 Task: Move the task Implement a new cloud-based procurement management system for a company to the section To-Do in the project ArrowTech and sort the tasks in the project by Due Date
Action: Mouse moved to (74, 289)
Screenshot: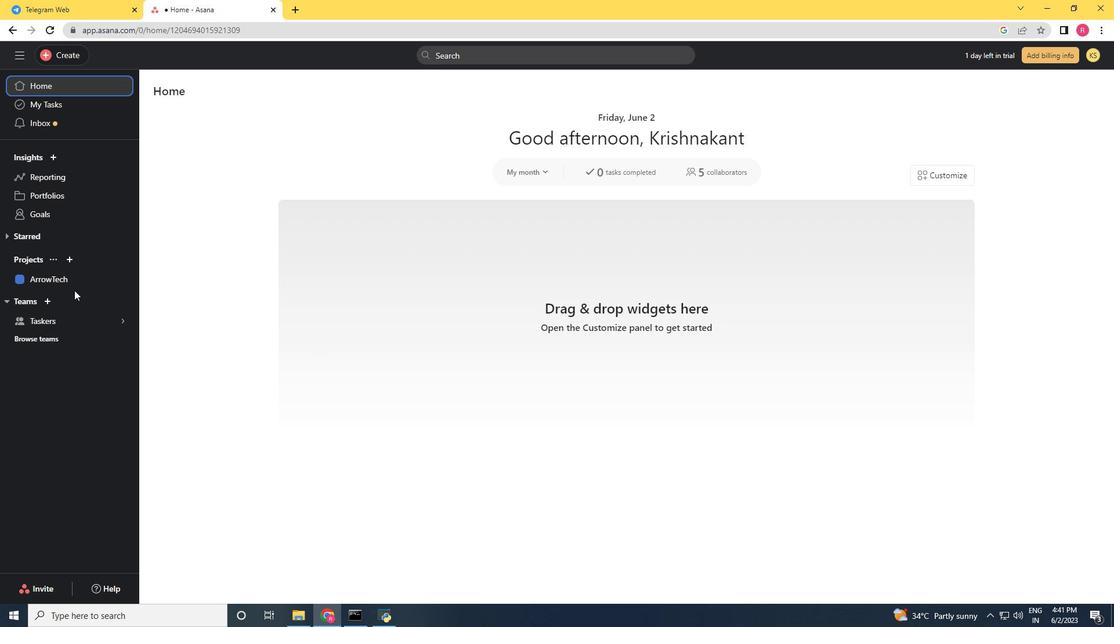 
Action: Mouse pressed left at (74, 289)
Screenshot: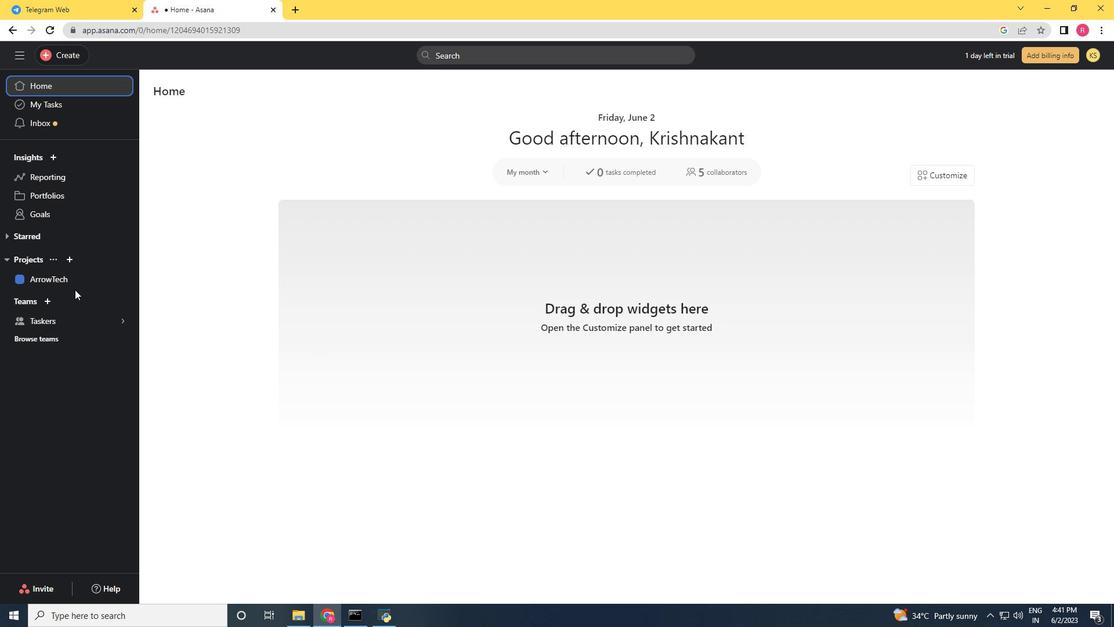 
Action: Mouse moved to (89, 282)
Screenshot: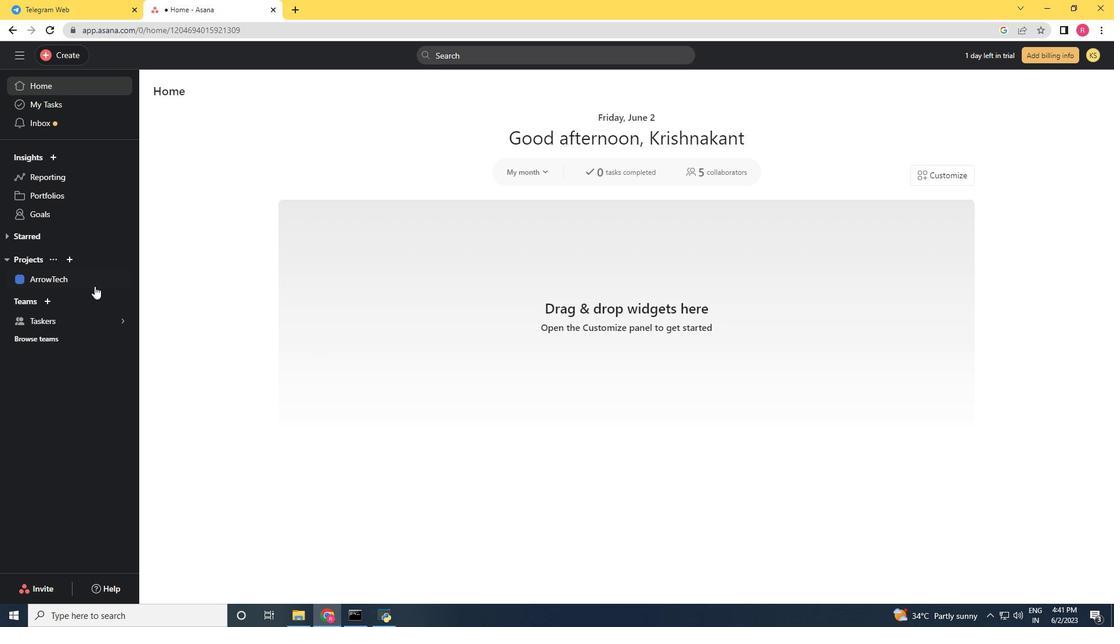 
Action: Mouse pressed left at (89, 282)
Screenshot: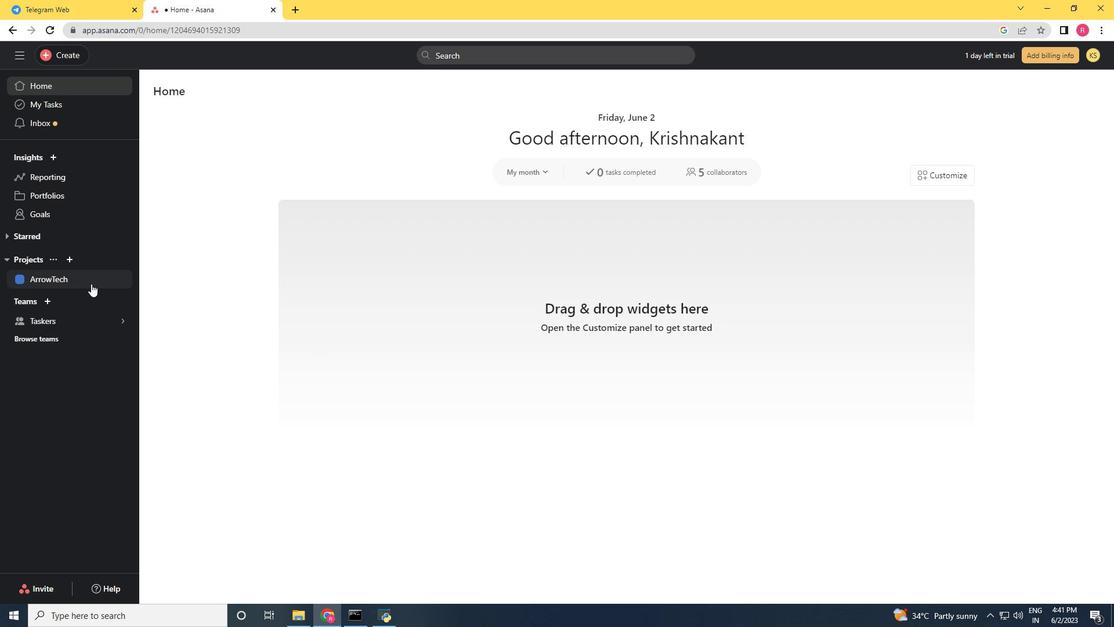 
Action: Mouse moved to (745, 231)
Screenshot: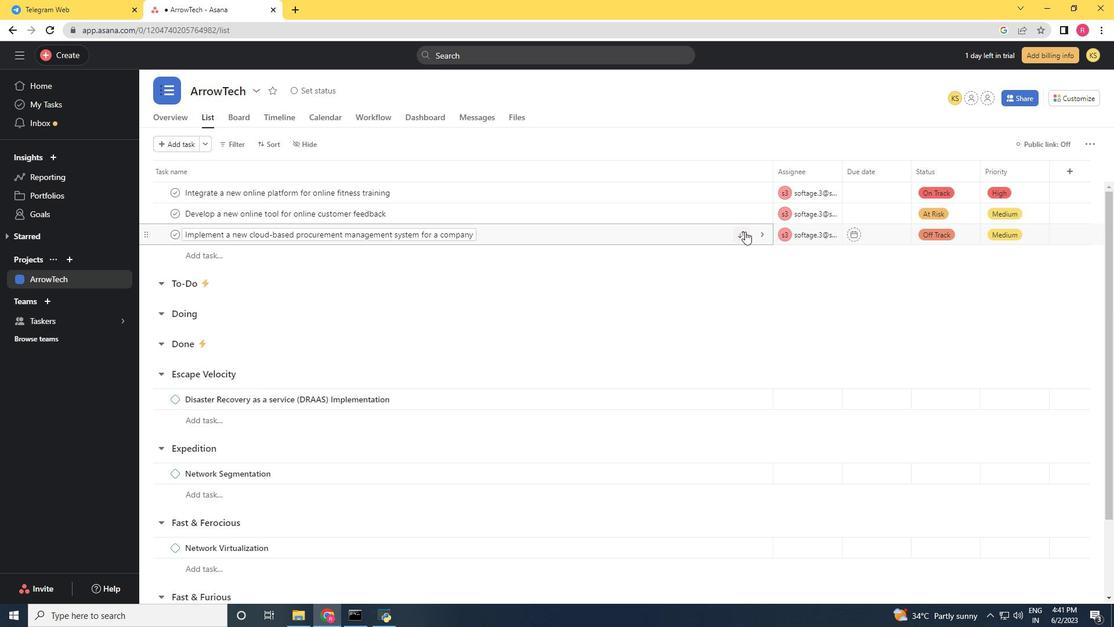
Action: Mouse pressed left at (745, 231)
Screenshot: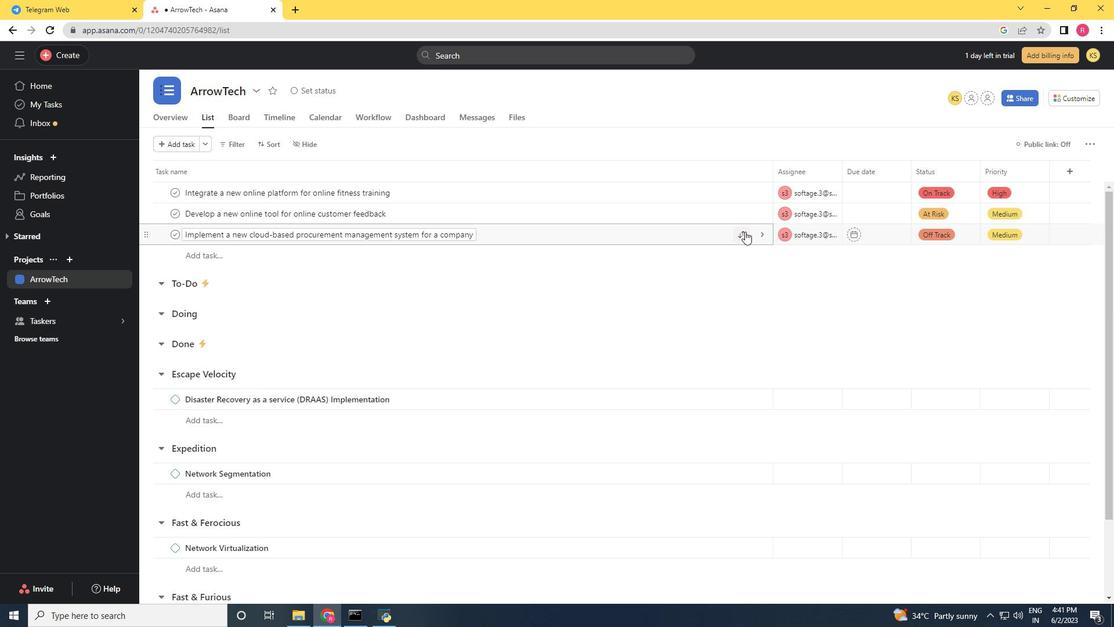
Action: Mouse moved to (697, 300)
Screenshot: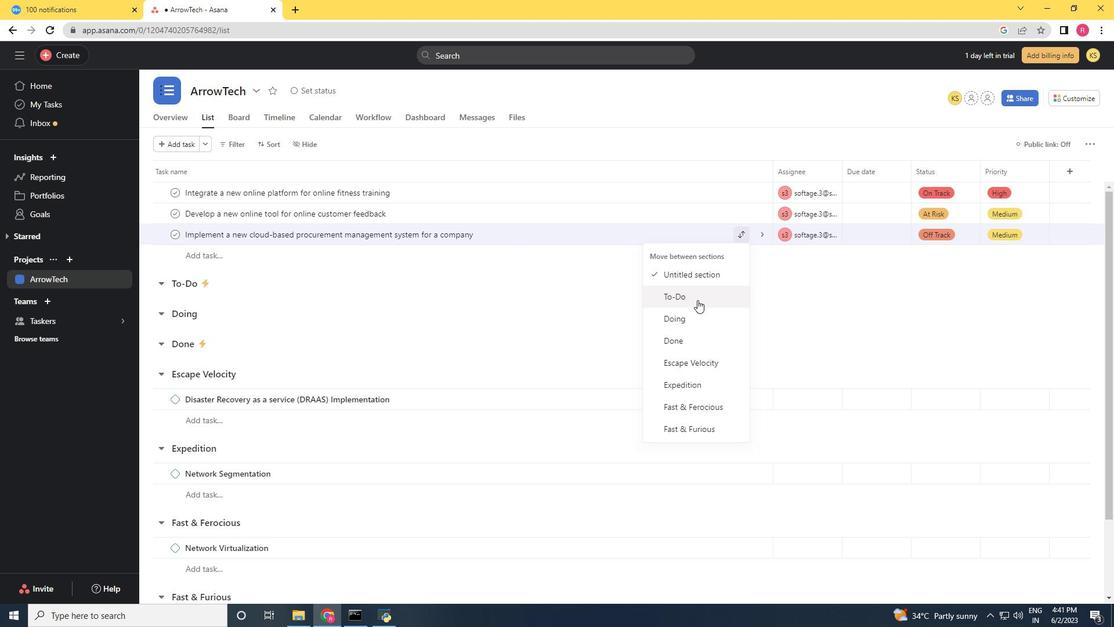 
Action: Mouse pressed left at (697, 300)
Screenshot: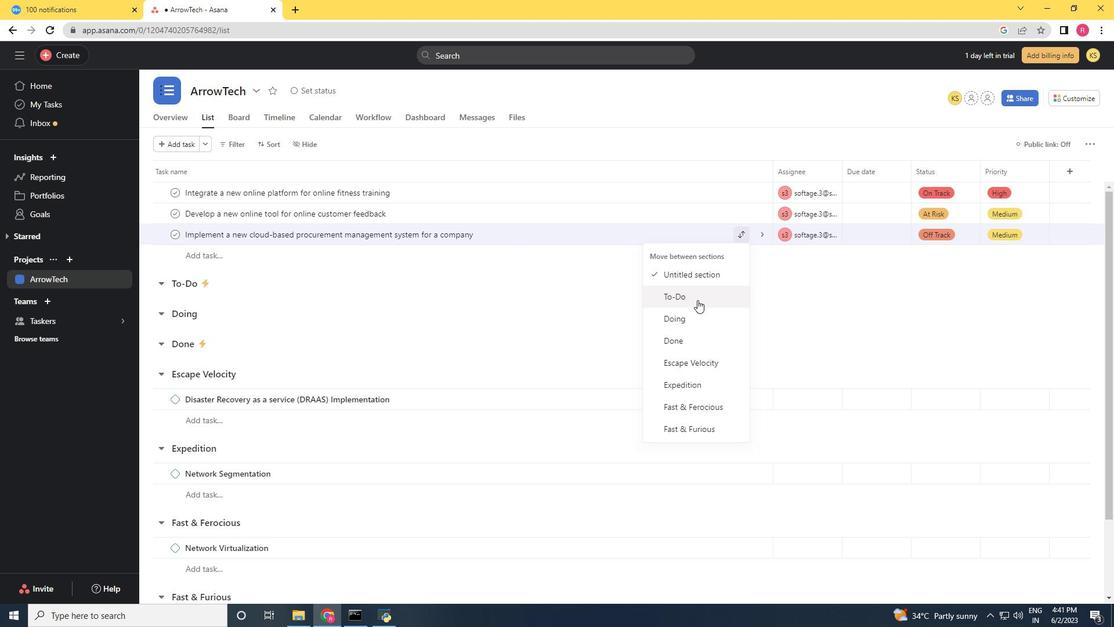 
Action: Mouse moved to (275, 142)
Screenshot: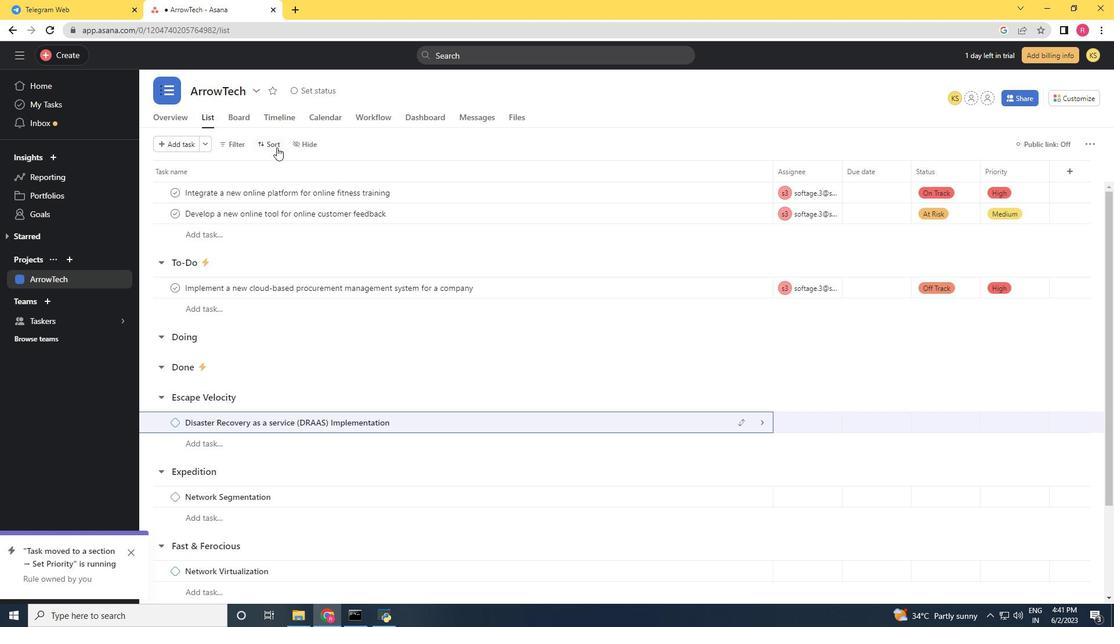 
Action: Mouse pressed left at (275, 142)
Screenshot: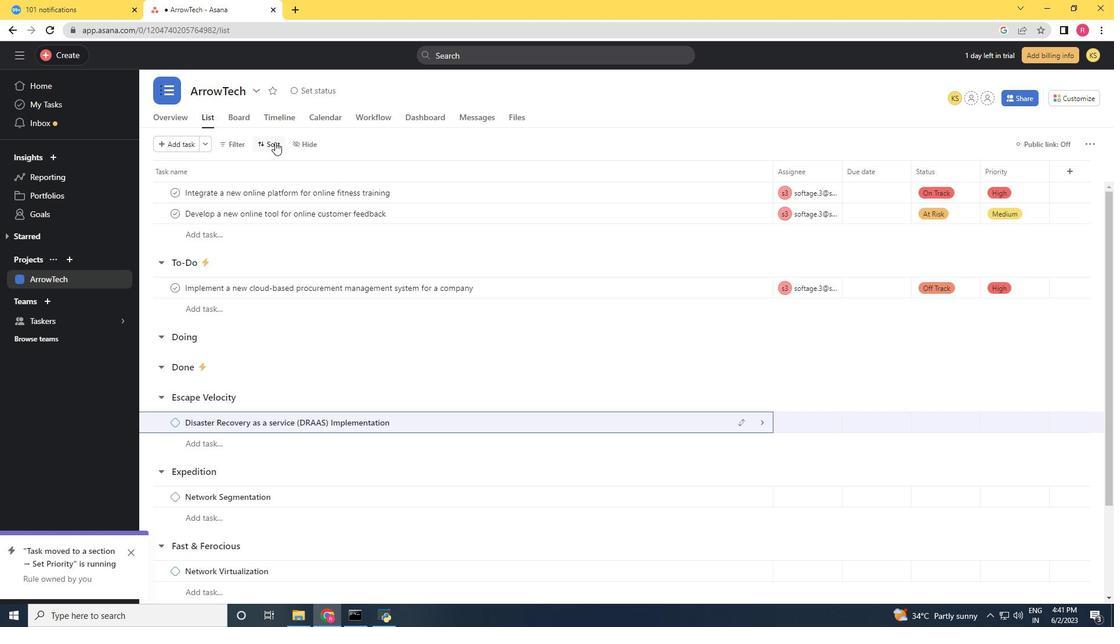 
Action: Mouse moved to (294, 217)
Screenshot: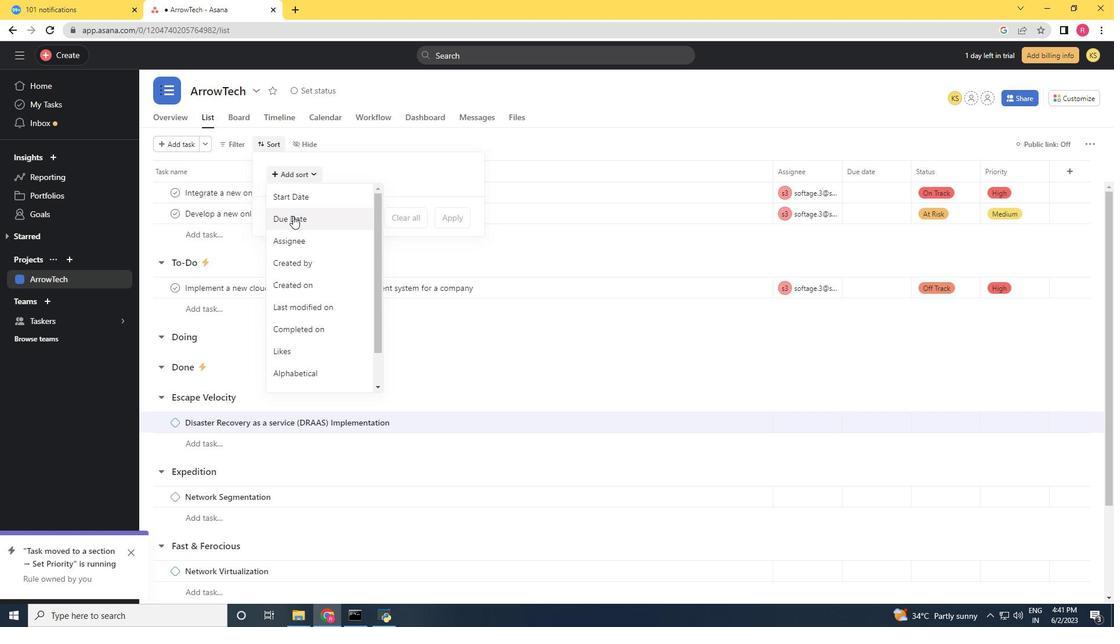 
Action: Mouse pressed left at (294, 217)
Screenshot: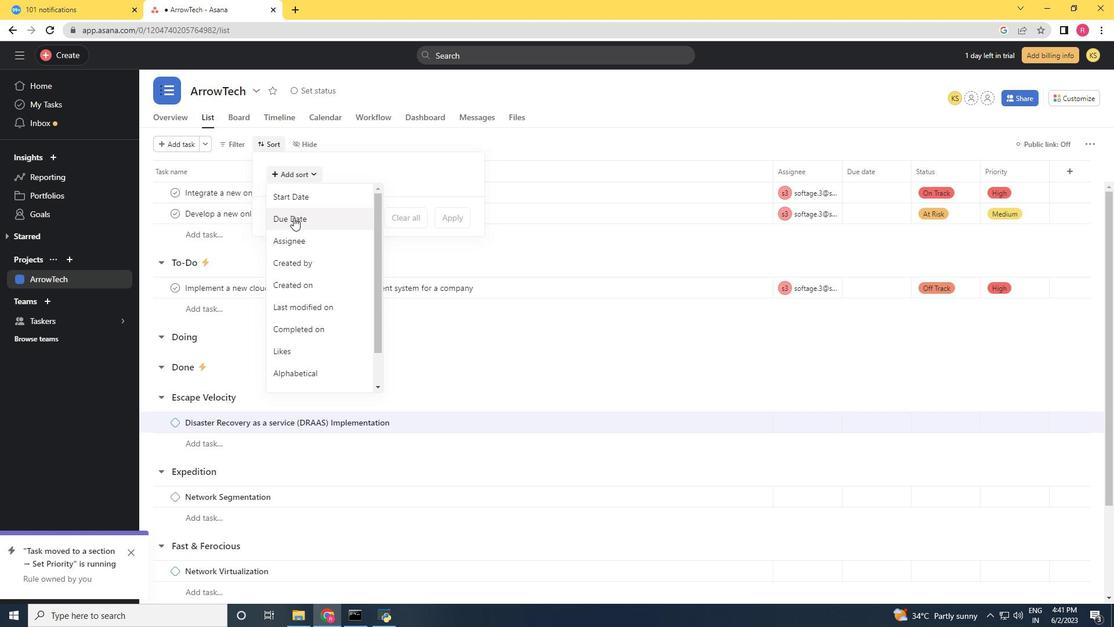 
Action: Mouse moved to (448, 266)
Screenshot: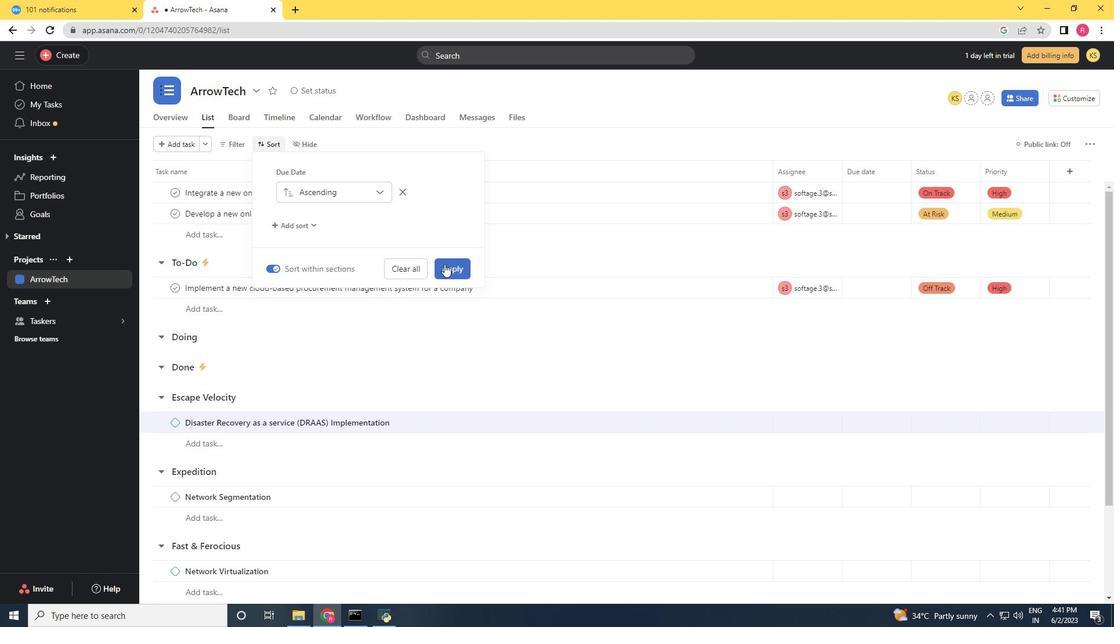 
Action: Mouse pressed left at (448, 266)
Screenshot: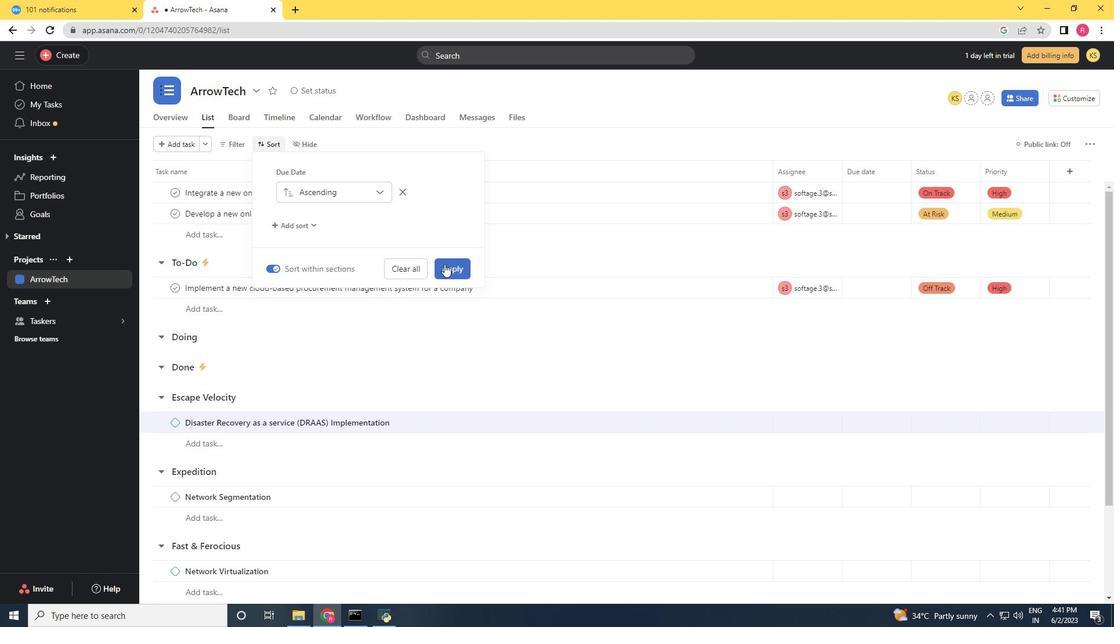 
Action: Mouse moved to (443, 260)
Screenshot: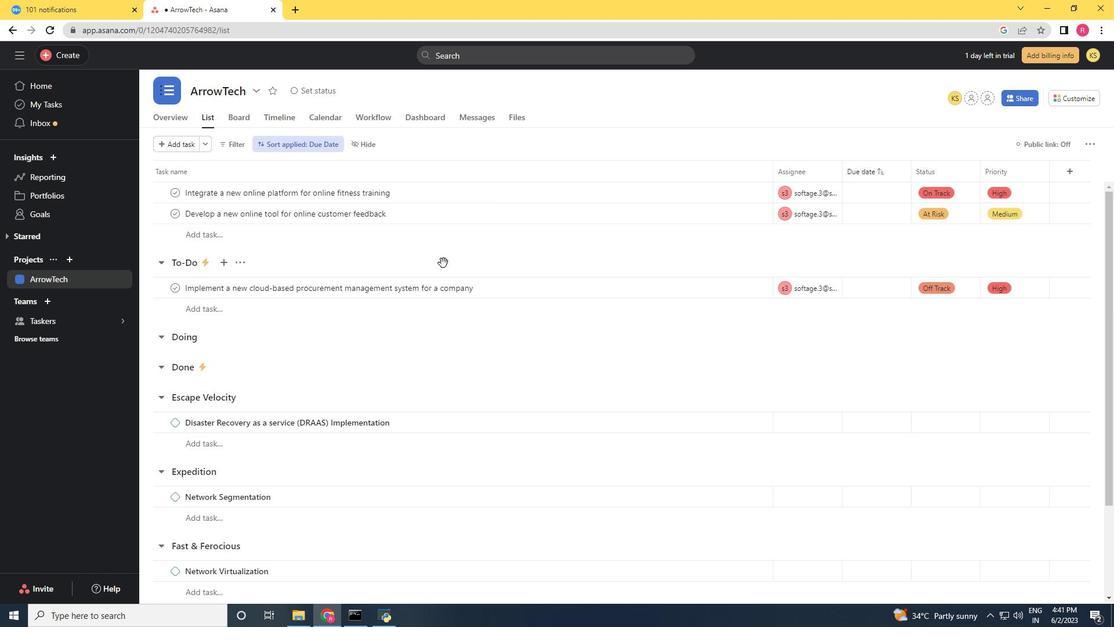 
